 Task: Create List Workplace Safety in Board Sales Forecasting Techniques to Workspace General Accounting. Create List Occupational Health in Board Employee Offboarding to Workspace General Accounting. Create List Environmental Sustainability in Board Content Marketing Case Study Strategy and Execution to Workspace General Accounting
Action: Mouse moved to (48, 343)
Screenshot: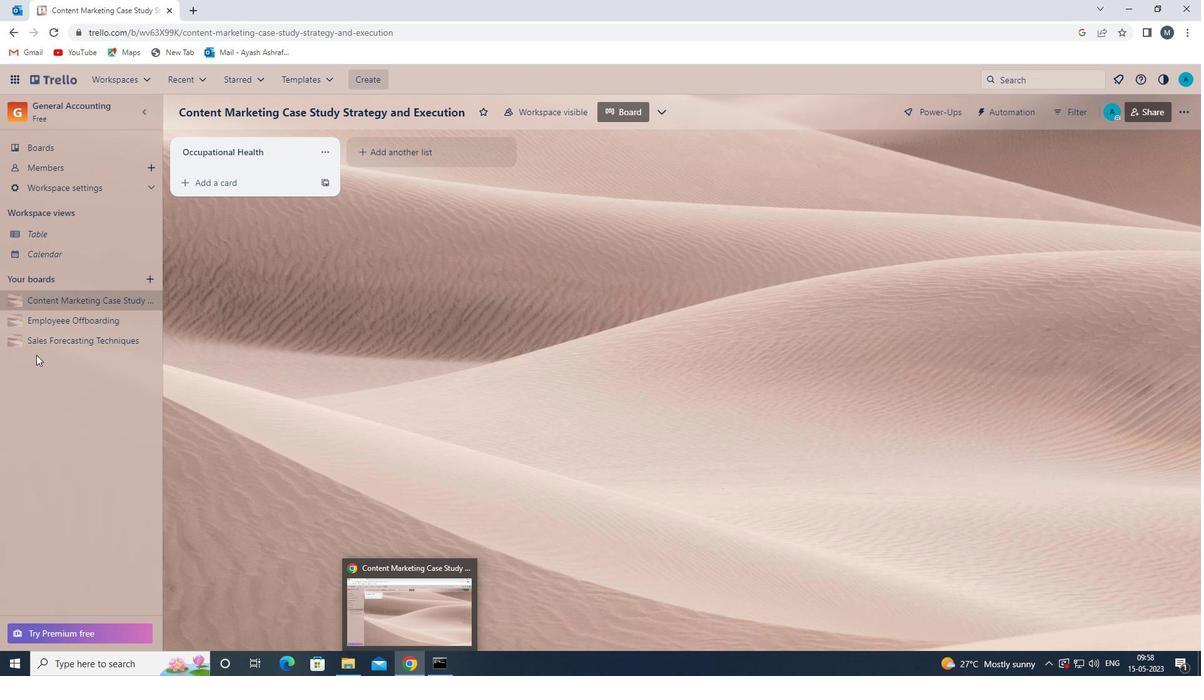 
Action: Mouse pressed left at (48, 343)
Screenshot: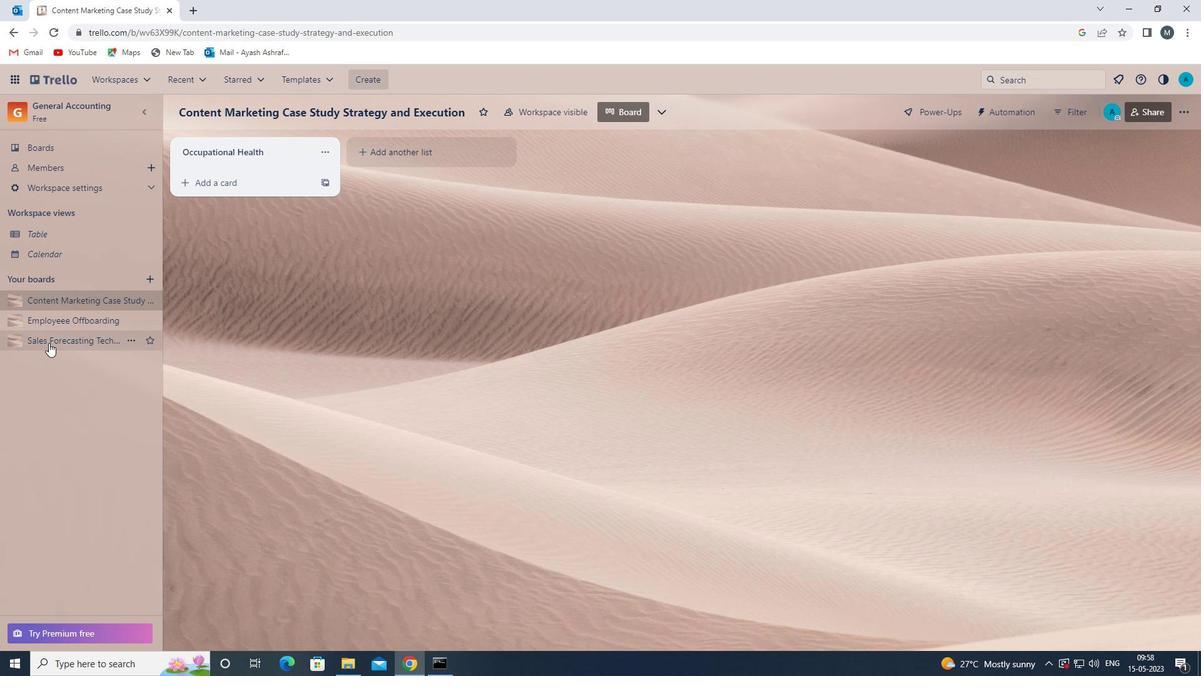 
Action: Mouse moved to (387, 155)
Screenshot: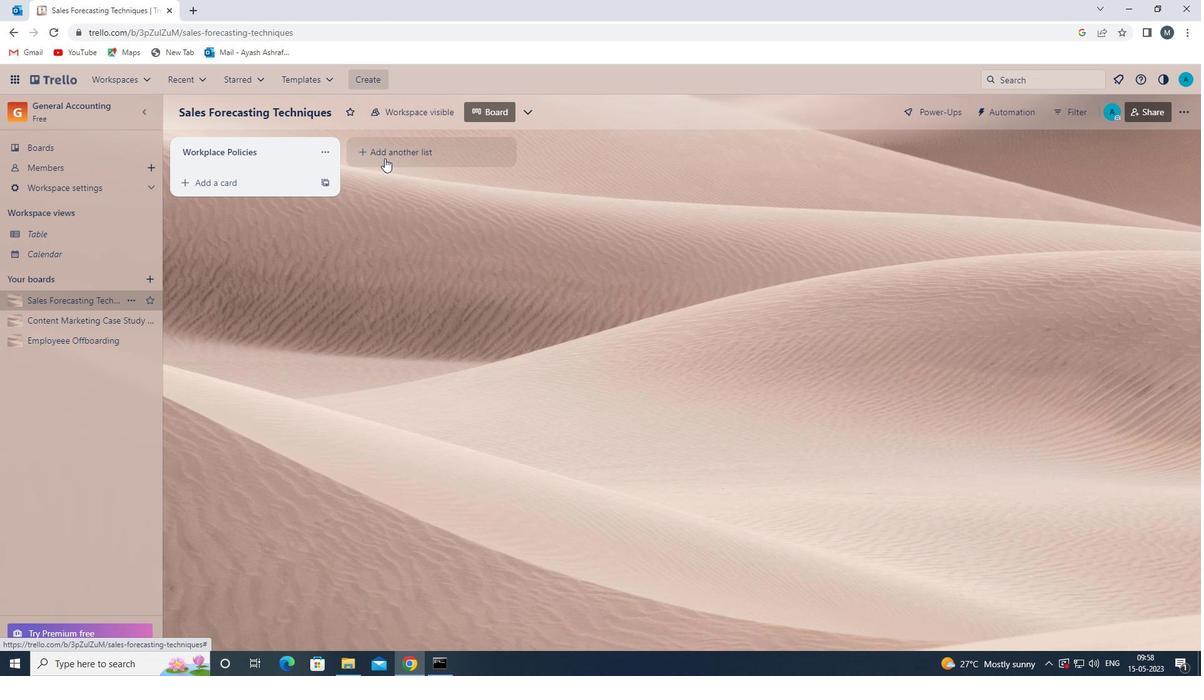 
Action: Mouse pressed left at (387, 155)
Screenshot: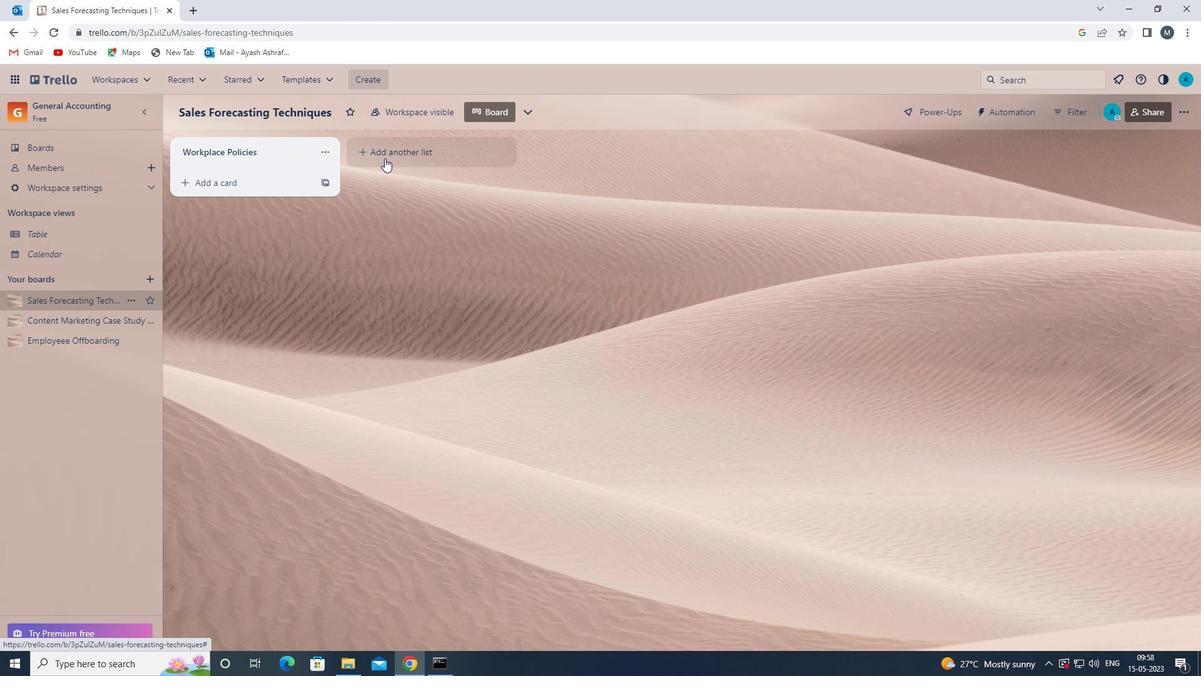 
Action: Mouse moved to (381, 153)
Screenshot: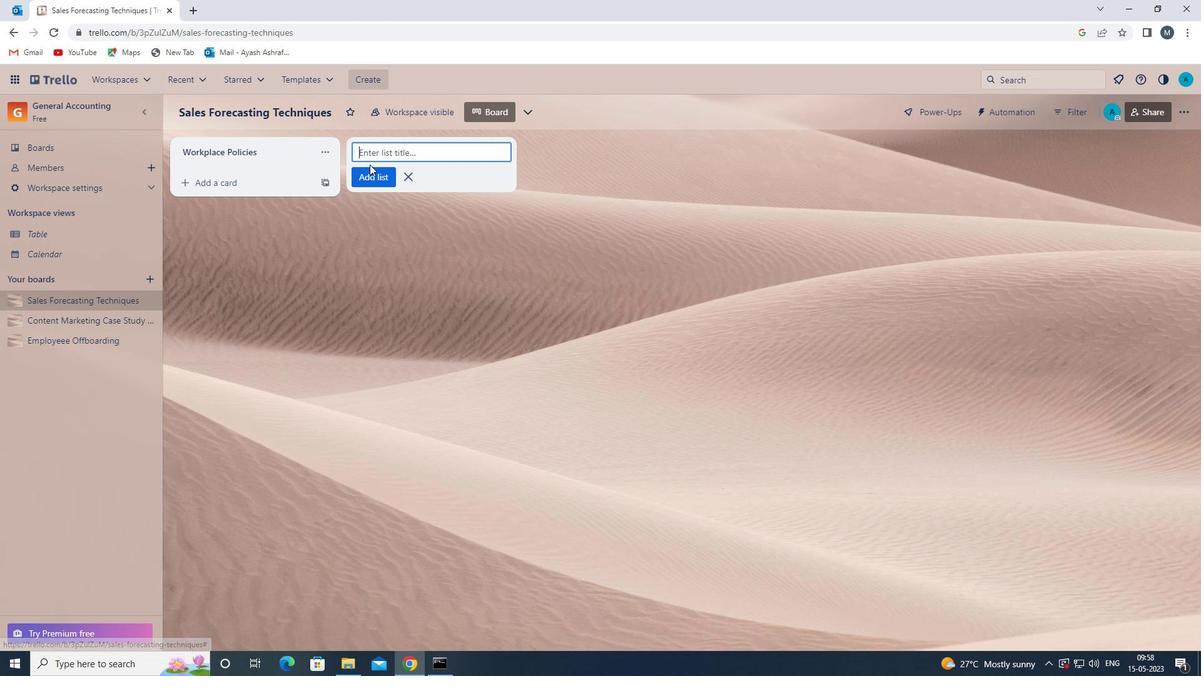 
Action: Mouse pressed left at (381, 153)
Screenshot: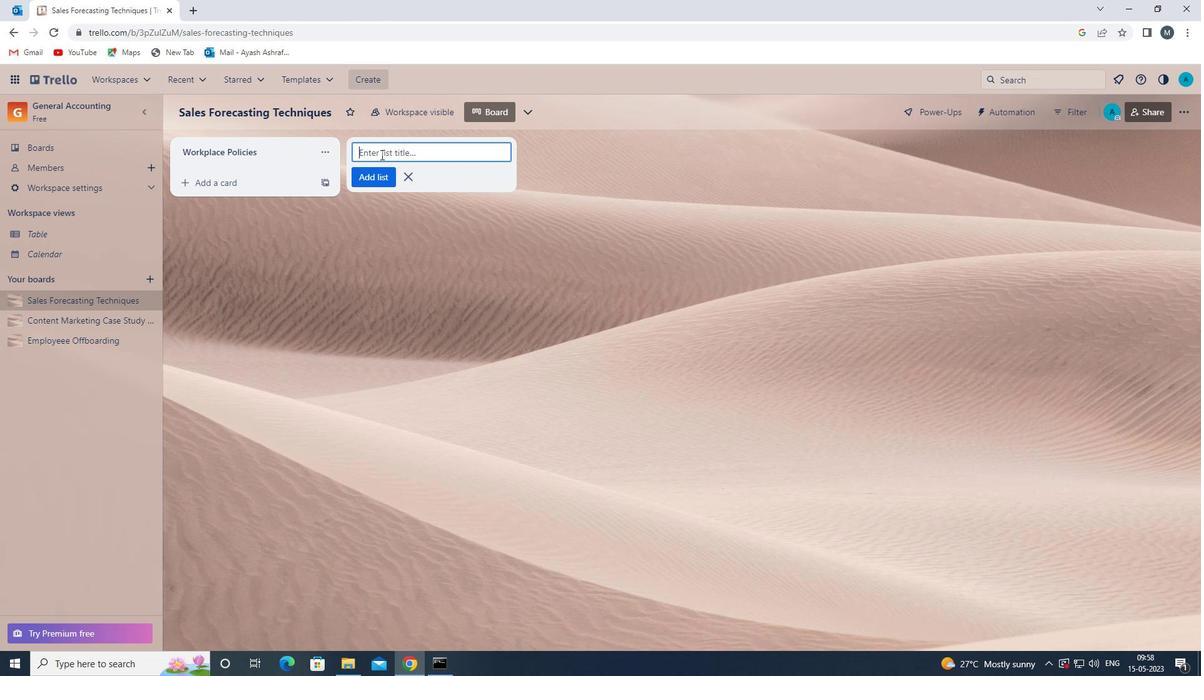 
Action: Key pressed <Key.shift>WORKPLACE<Key.space><Key.shift><Key.shift><Key.shift><Key.shift><Key.shift>SAFETY<Key.space>
Screenshot: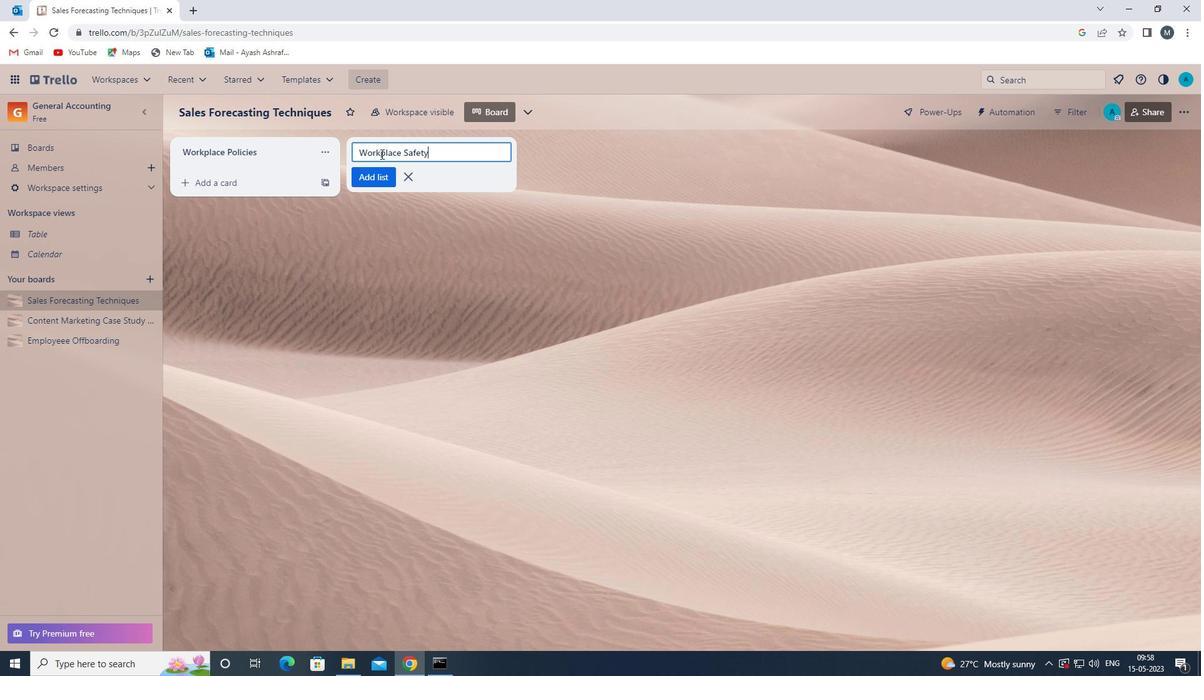 
Action: Mouse moved to (375, 180)
Screenshot: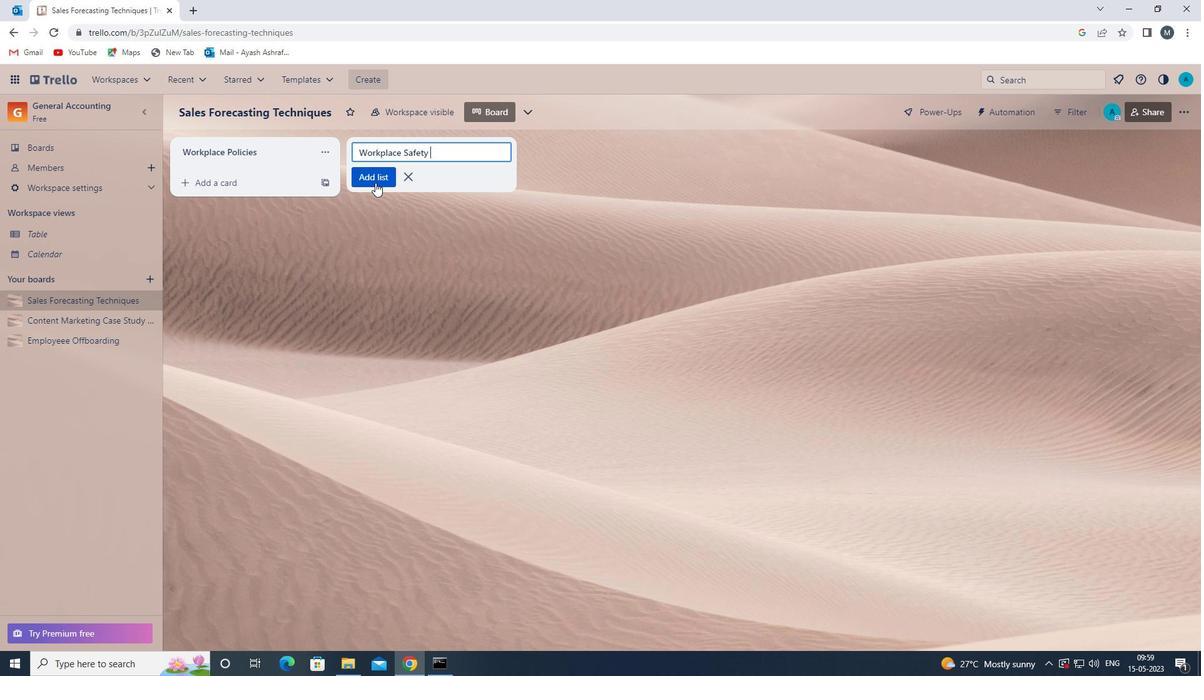 
Action: Mouse pressed left at (375, 180)
Screenshot: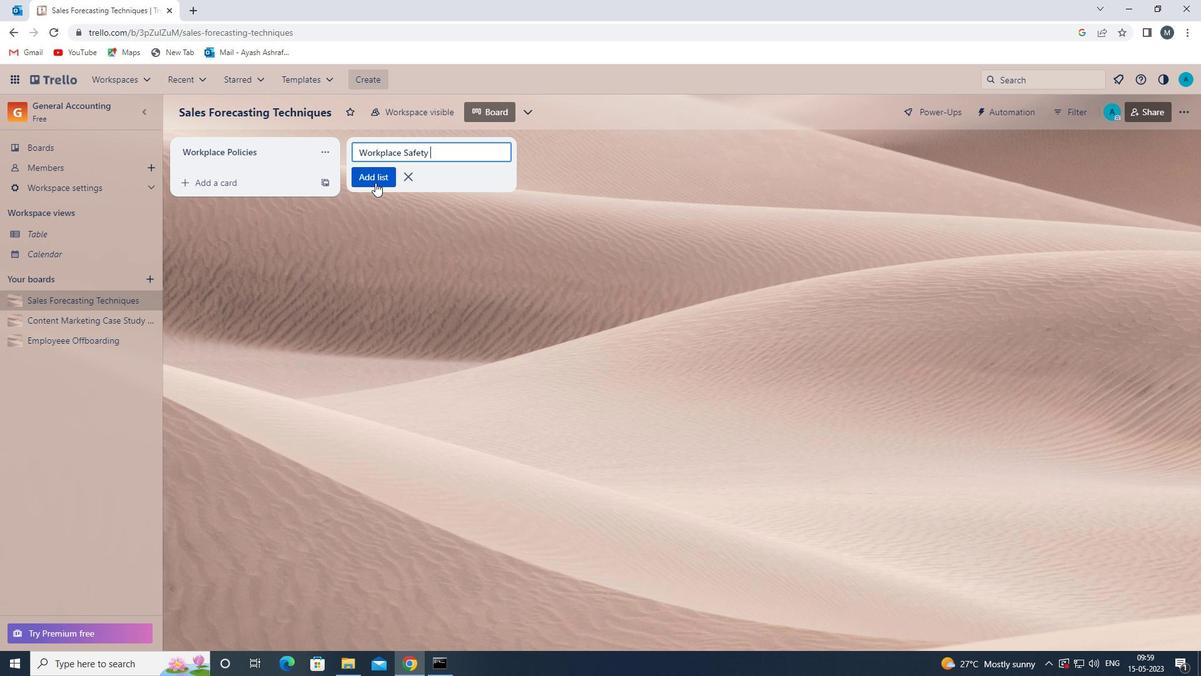
Action: Mouse moved to (341, 277)
Screenshot: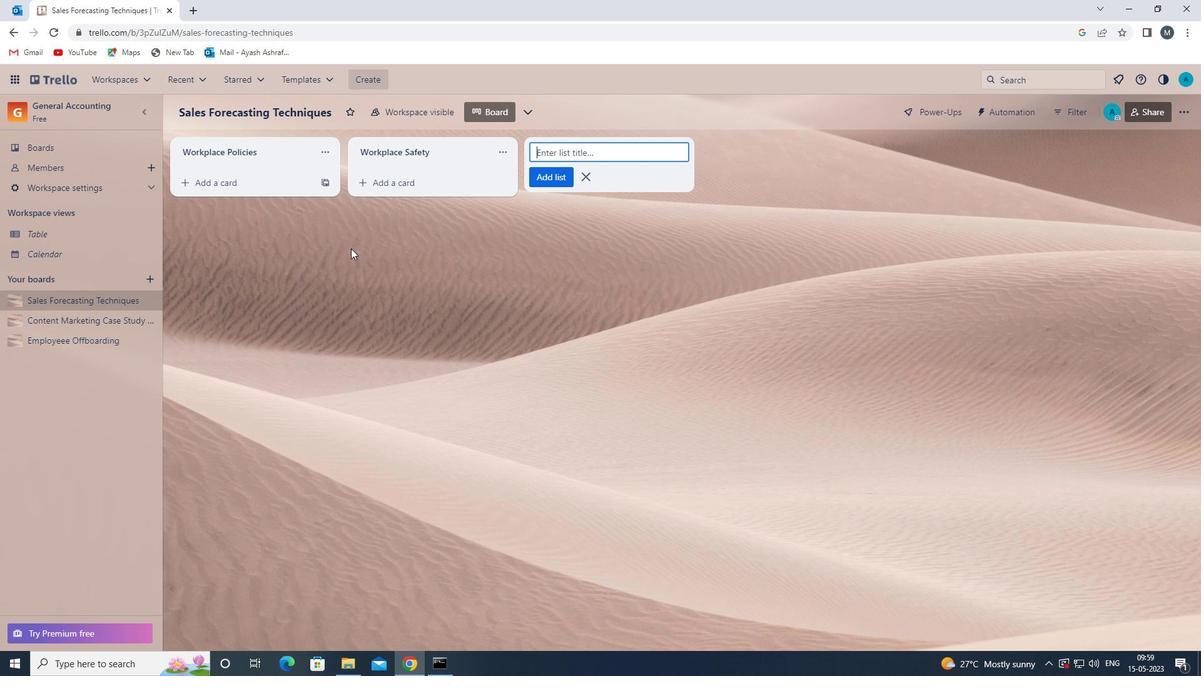 
Action: Mouse pressed left at (341, 277)
Screenshot: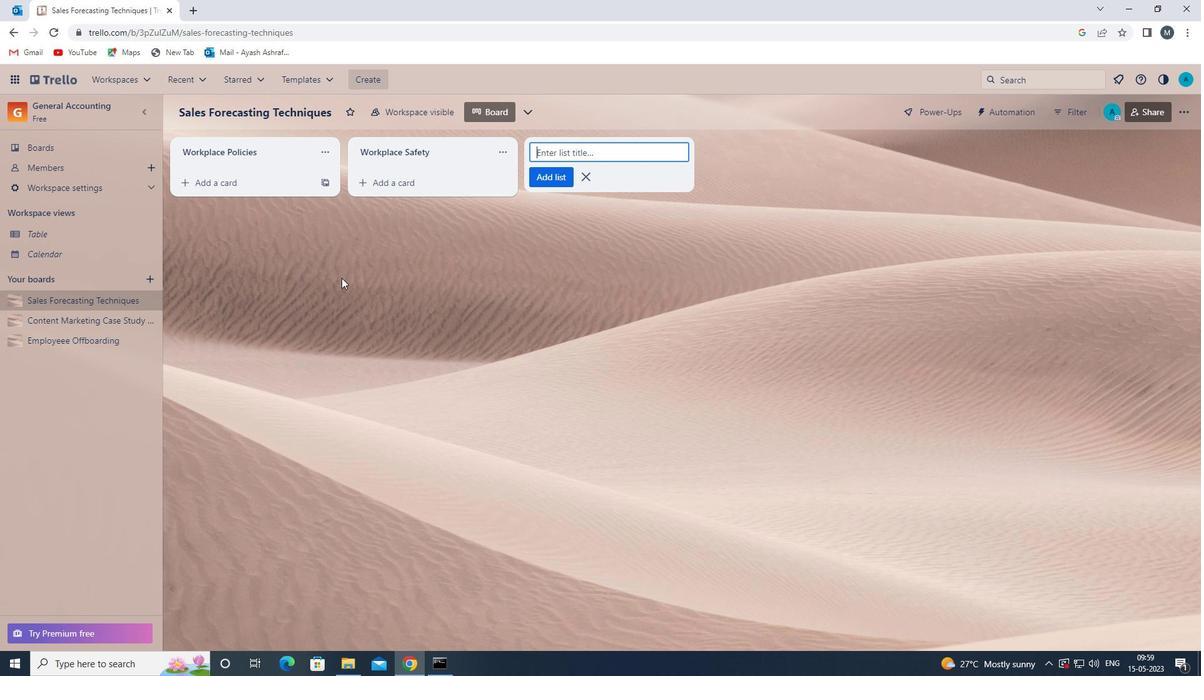 
Action: Mouse moved to (82, 334)
Screenshot: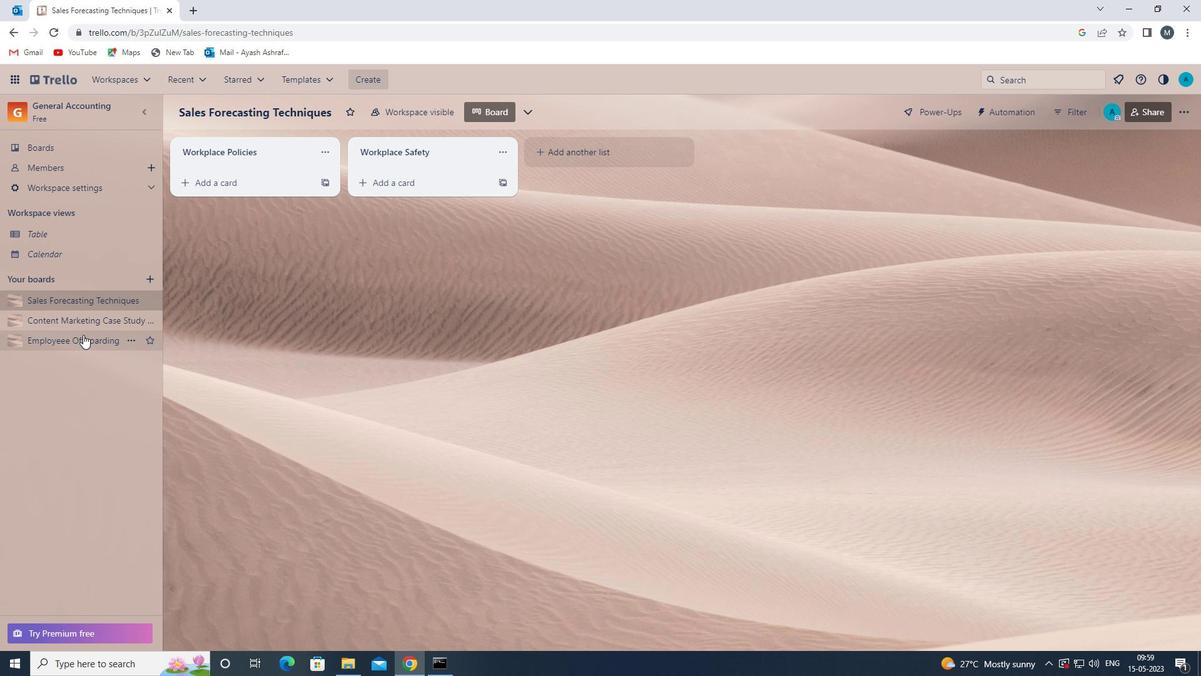 
Action: Mouse pressed left at (82, 334)
Screenshot: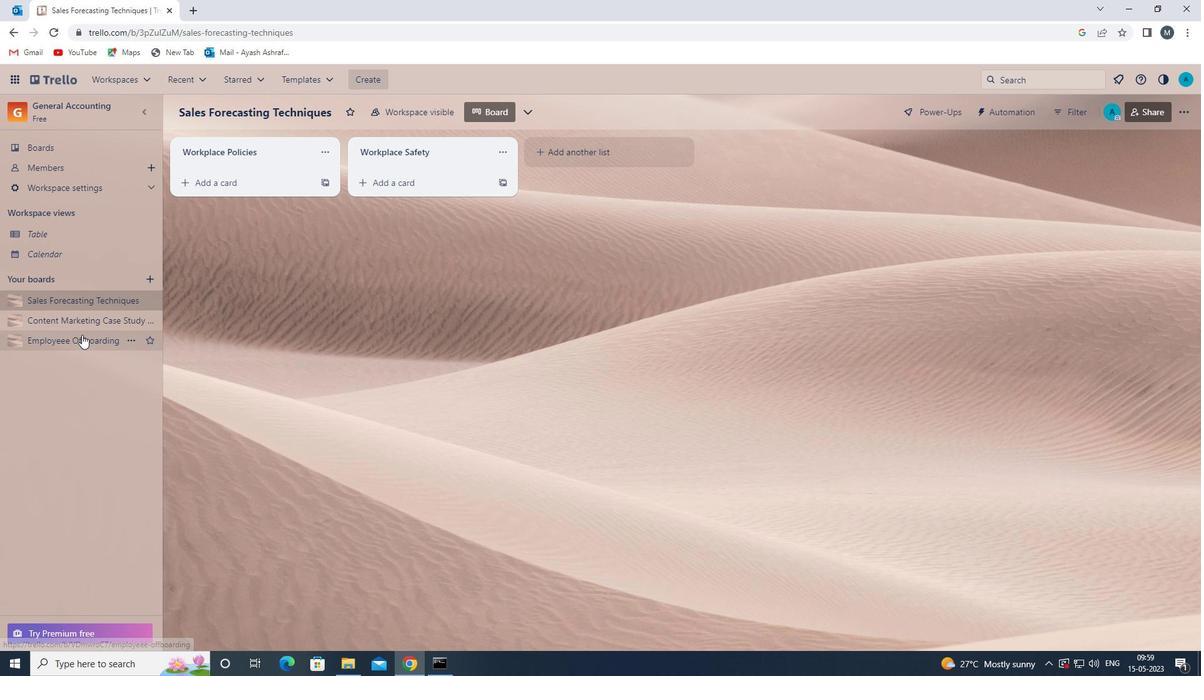 
Action: Mouse moved to (416, 158)
Screenshot: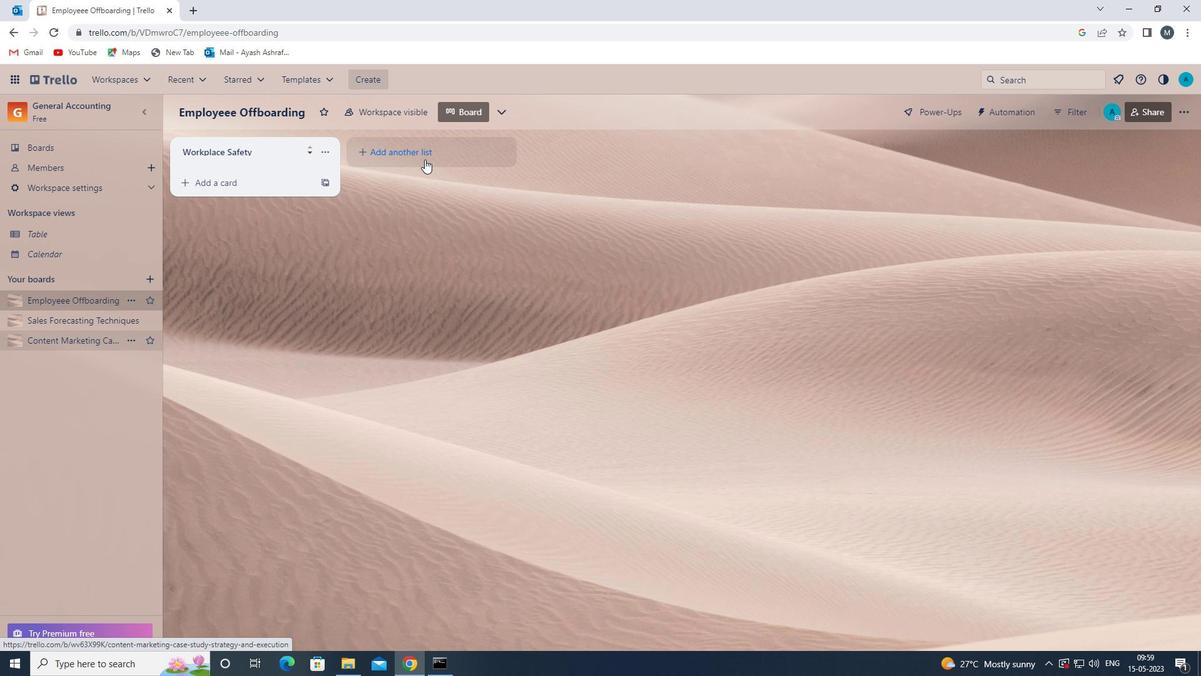 
Action: Mouse pressed left at (416, 158)
Screenshot: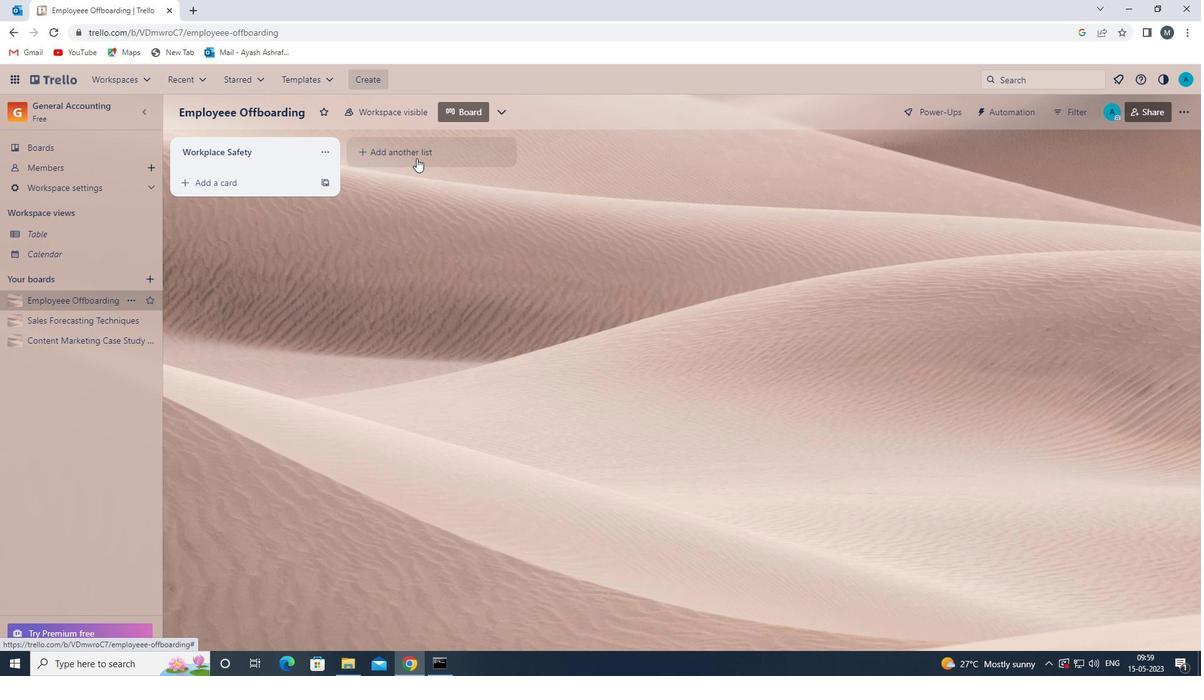 
Action: Mouse moved to (418, 153)
Screenshot: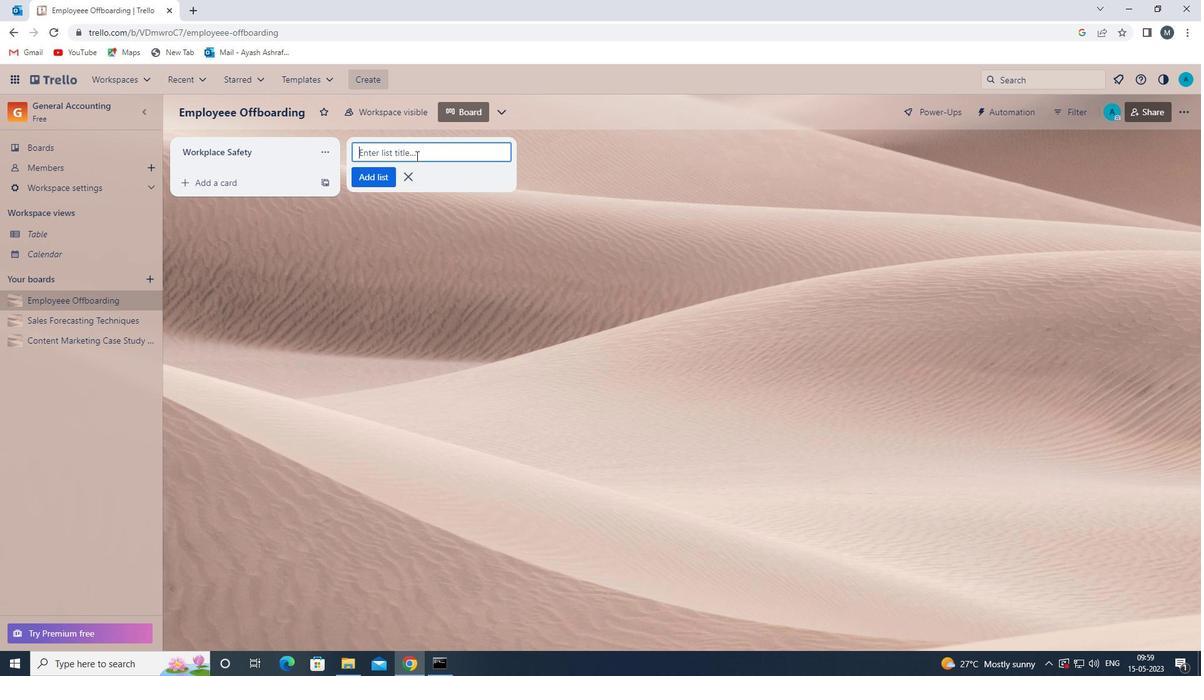
Action: Mouse pressed left at (418, 153)
Screenshot: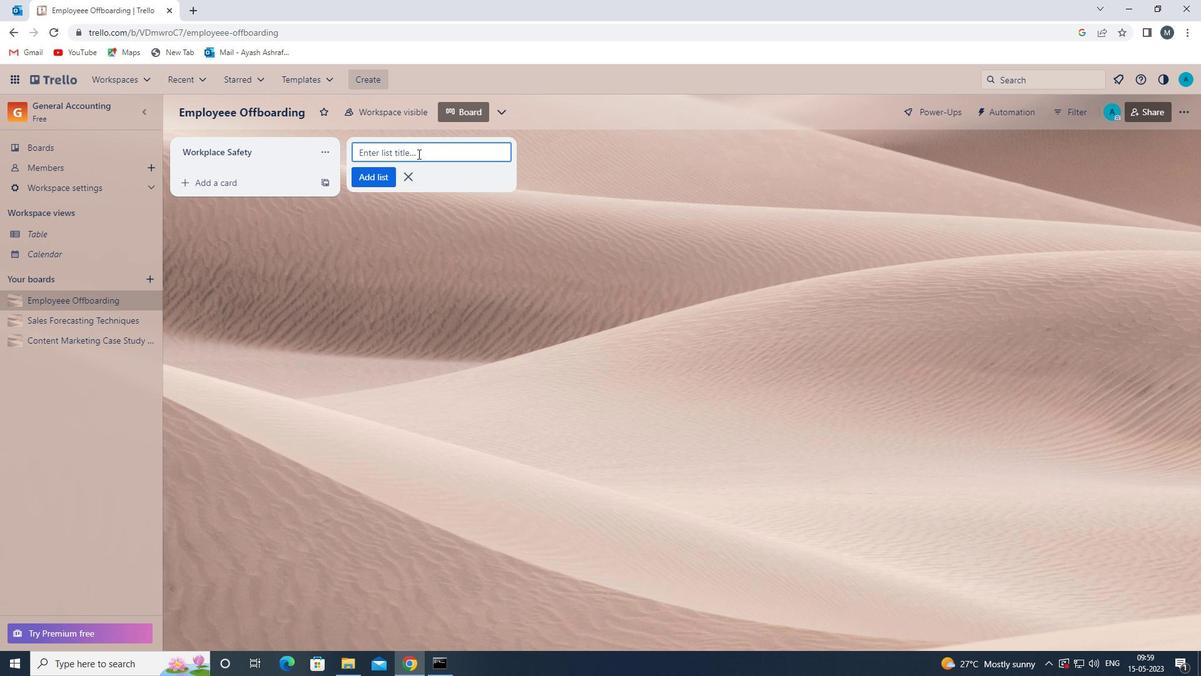 
Action: Key pressed <Key.shift>OCCUPATIONAL<Key.space><Key.shift>HEALTH<Key.space>
Screenshot: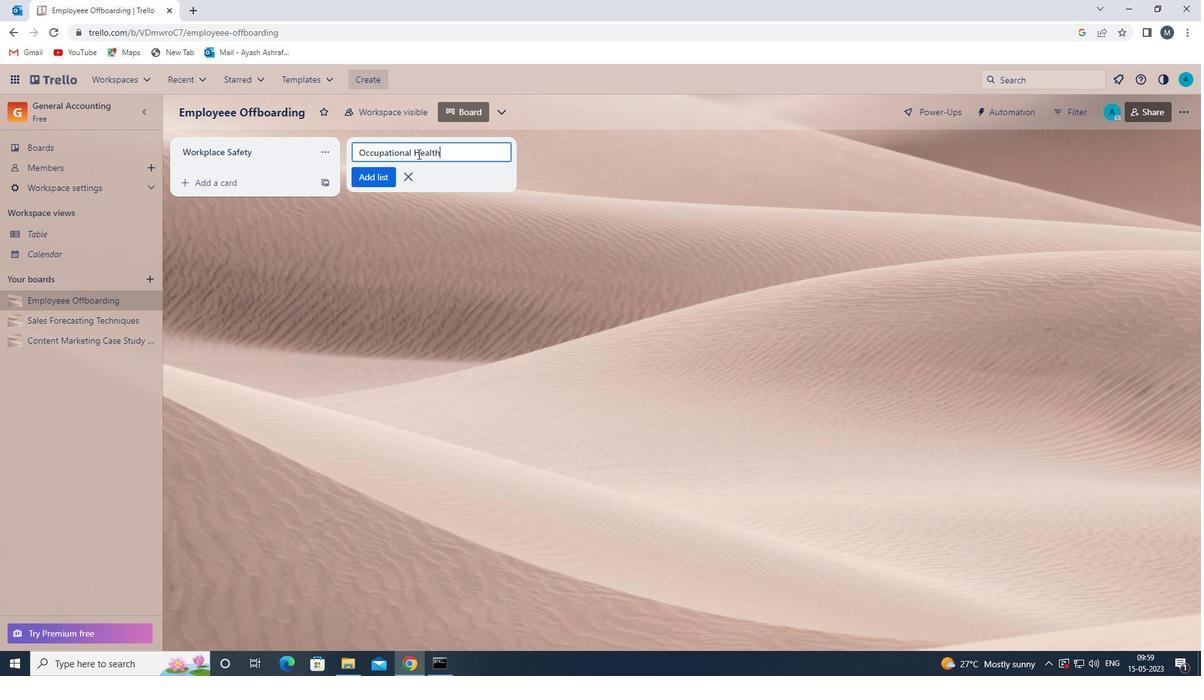 
Action: Mouse moved to (366, 179)
Screenshot: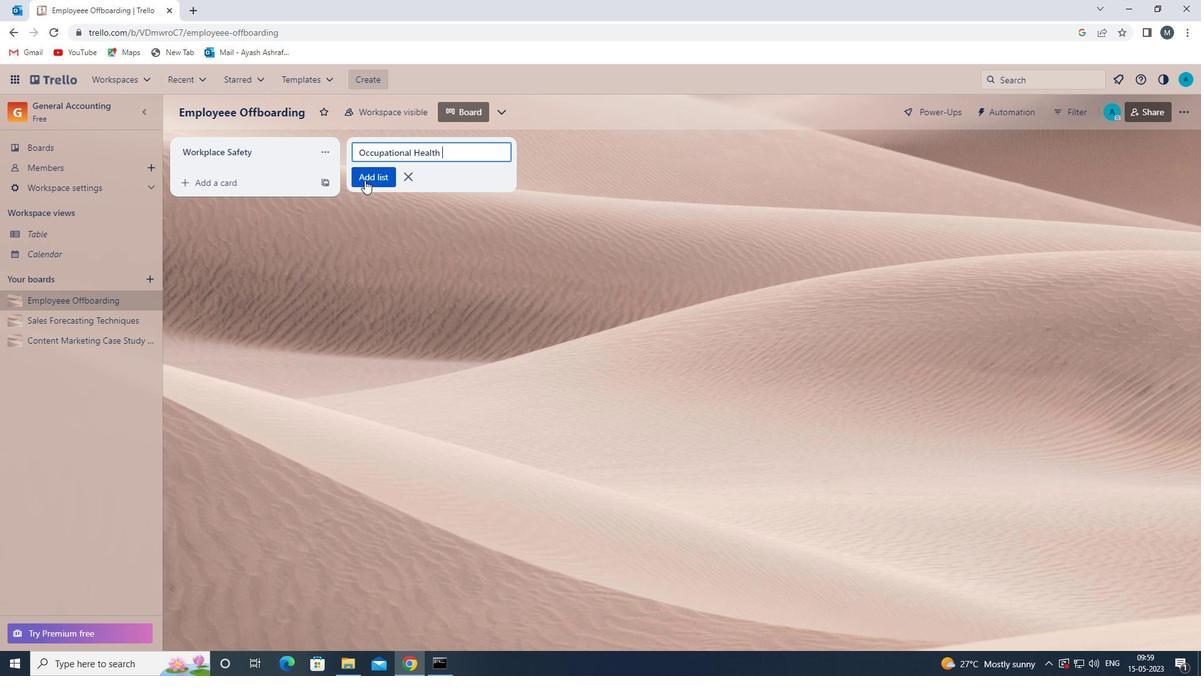 
Action: Mouse pressed left at (366, 179)
Screenshot: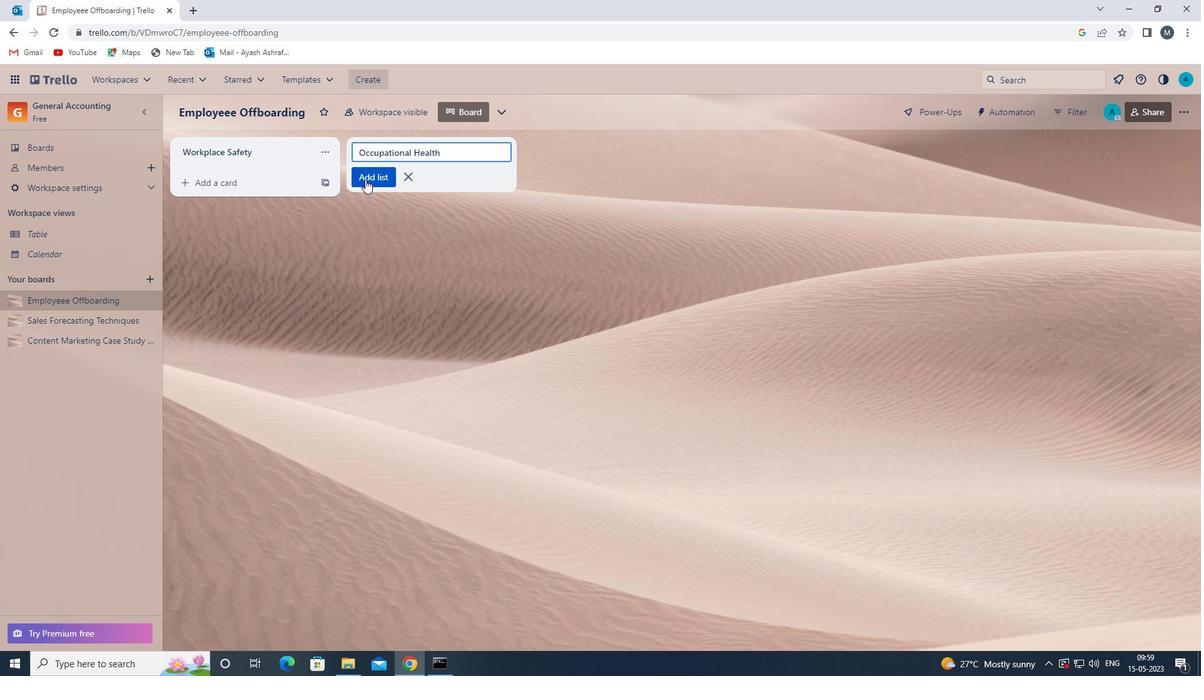 
Action: Mouse moved to (339, 292)
Screenshot: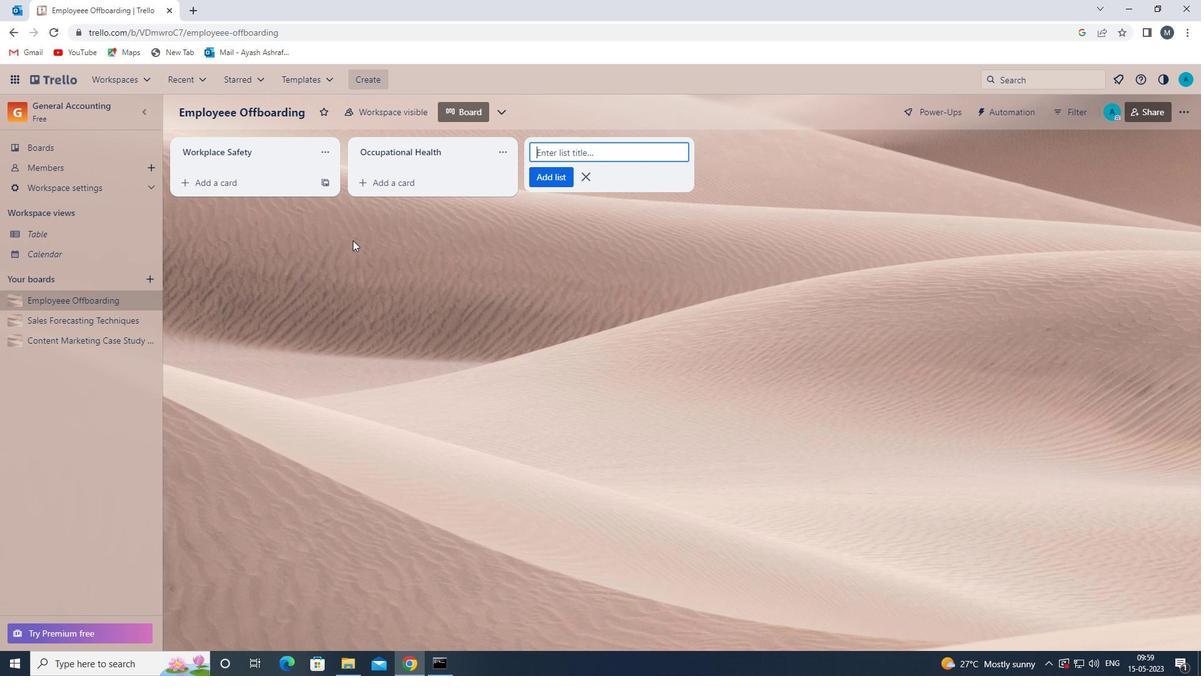 
Action: Mouse pressed left at (339, 292)
Screenshot: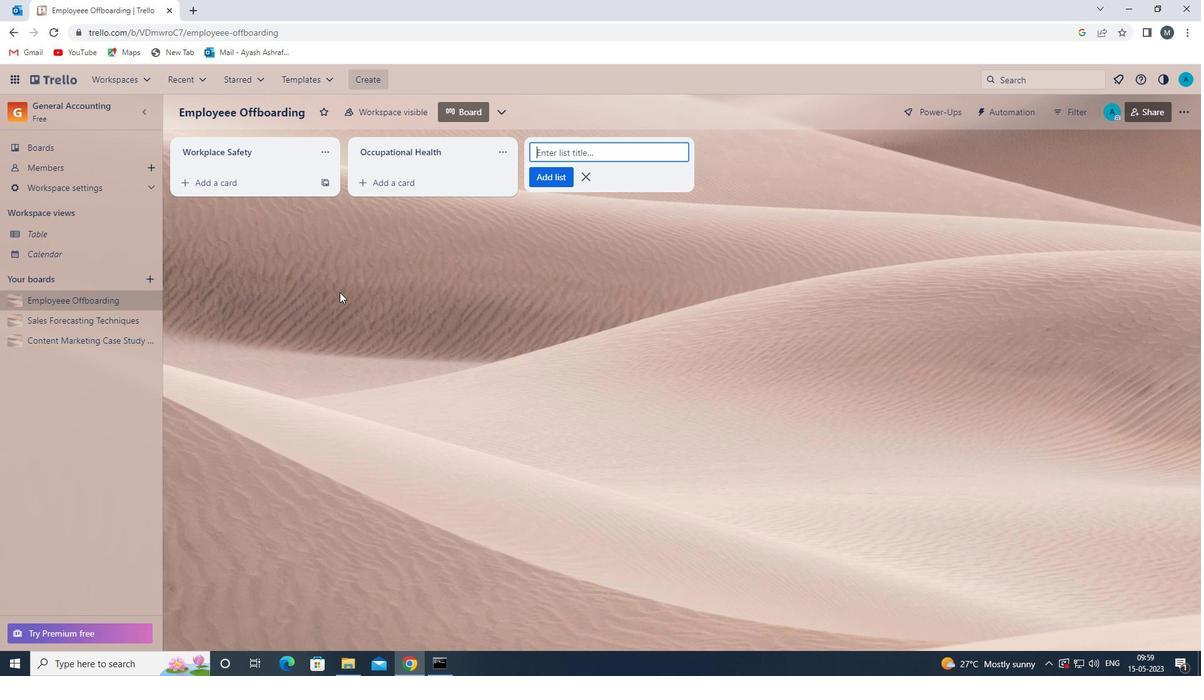 
Action: Mouse moved to (35, 341)
Screenshot: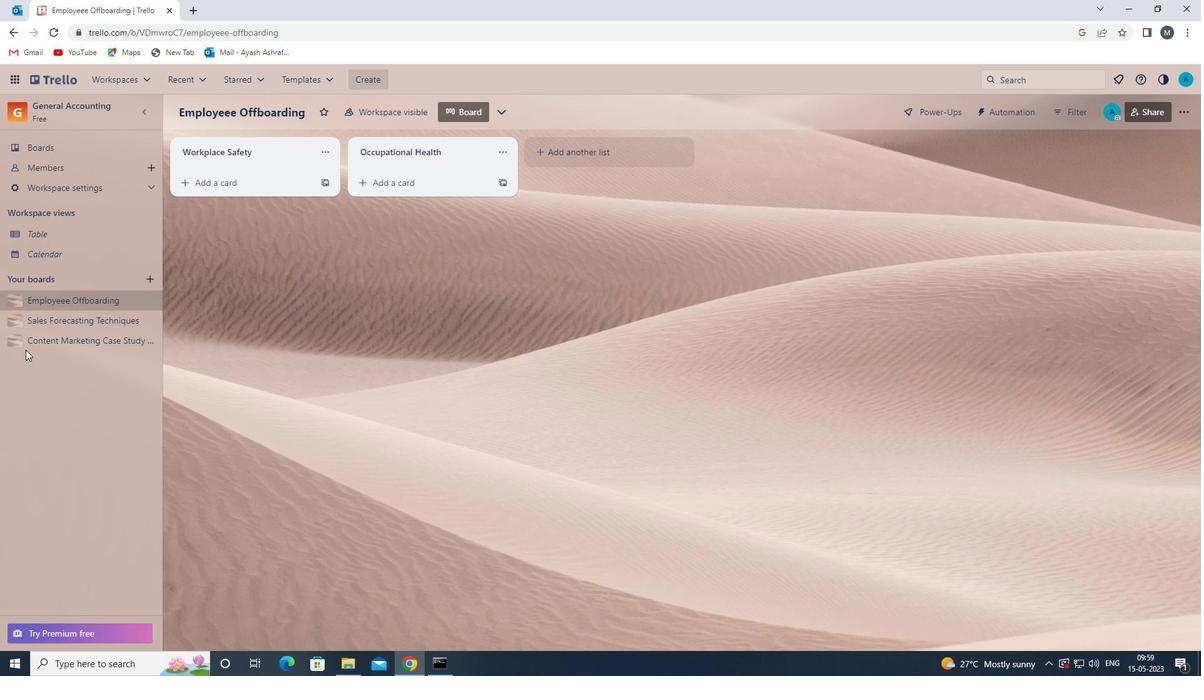 
Action: Mouse pressed left at (35, 341)
Screenshot: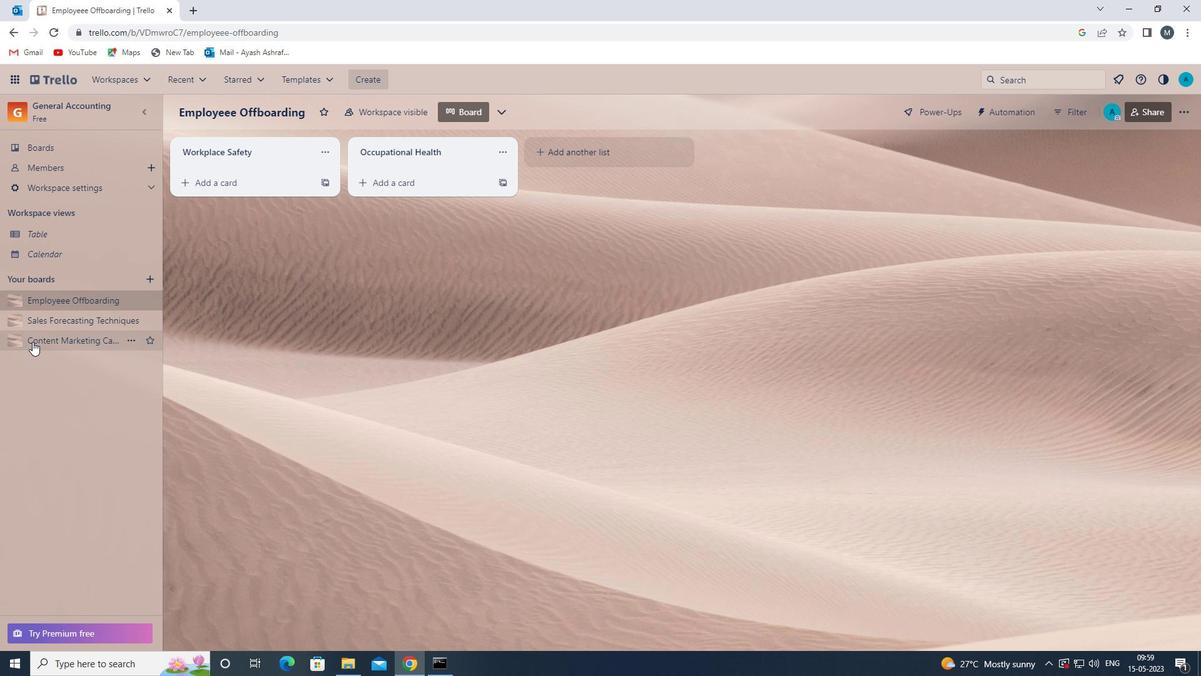
Action: Mouse moved to (370, 150)
Screenshot: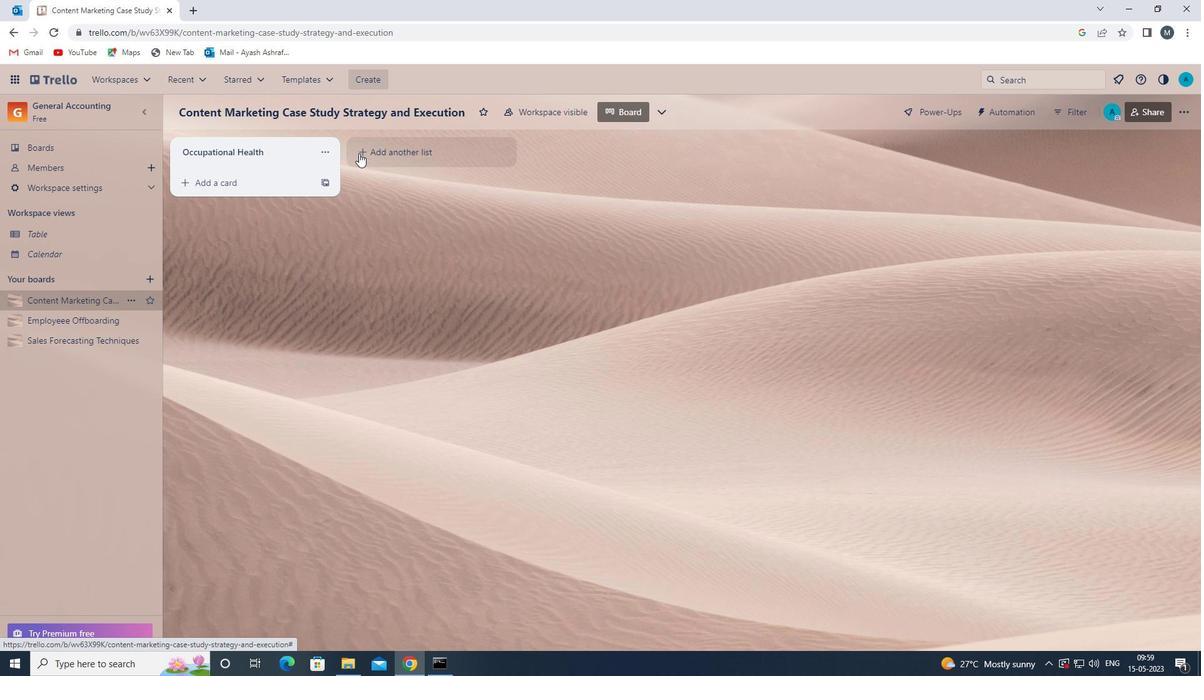 
Action: Mouse pressed left at (370, 150)
Screenshot: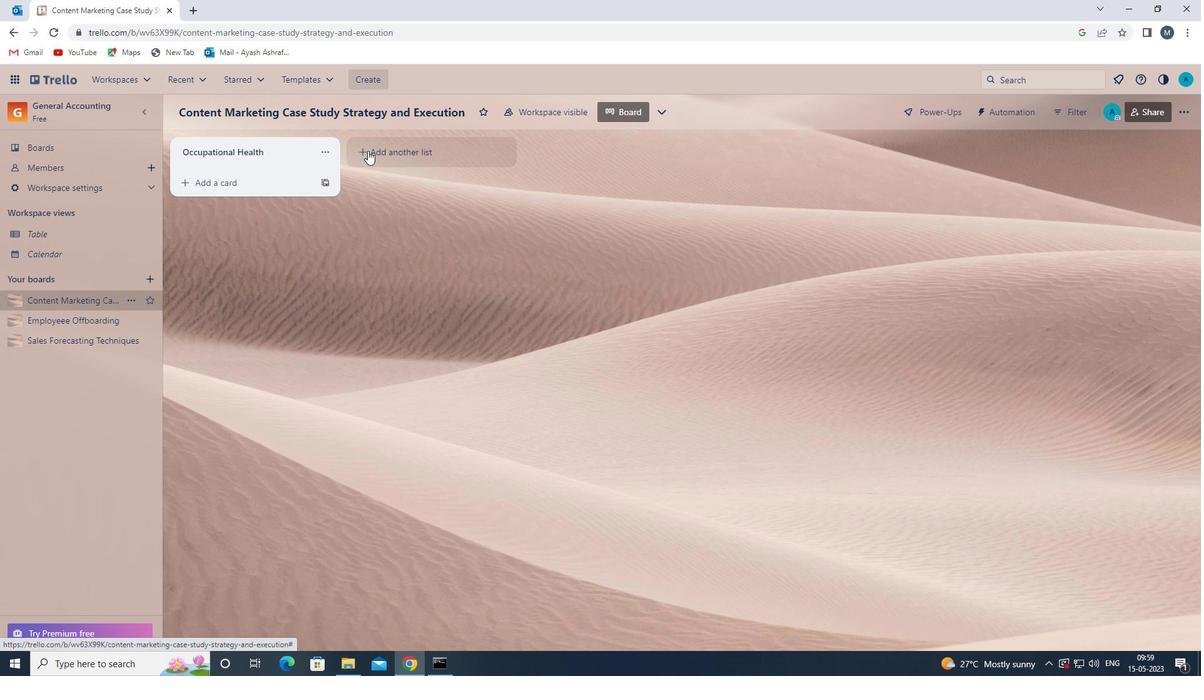 
Action: Mouse moved to (389, 147)
Screenshot: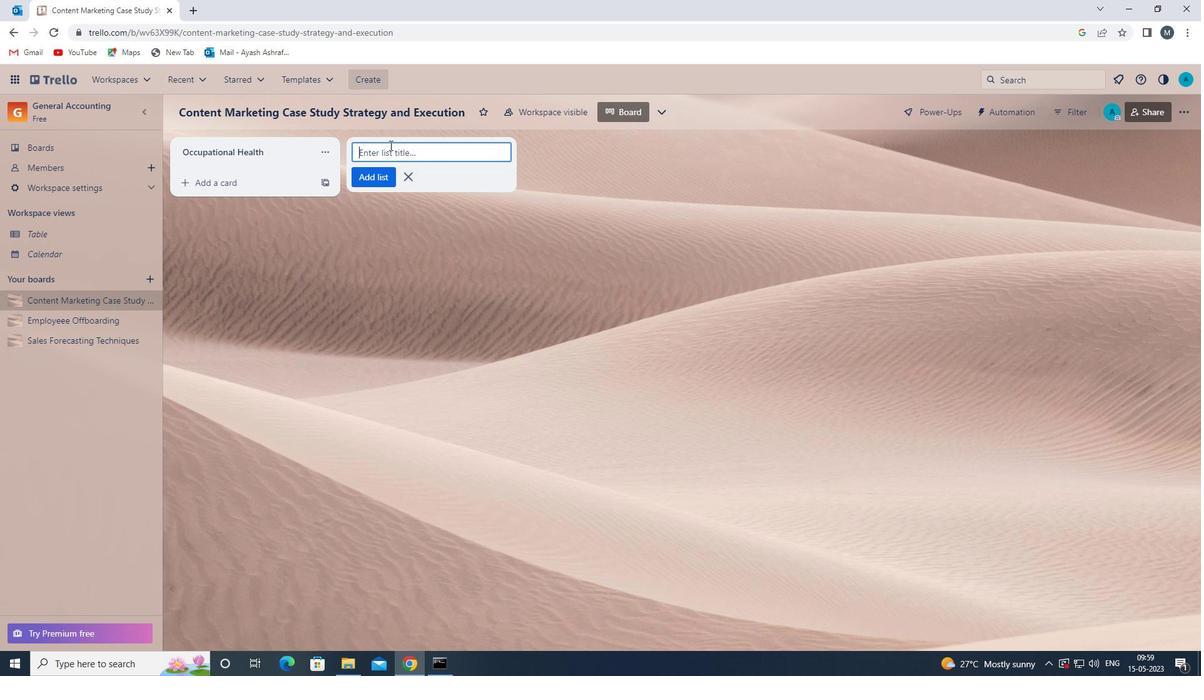 
Action: Mouse pressed left at (389, 147)
Screenshot: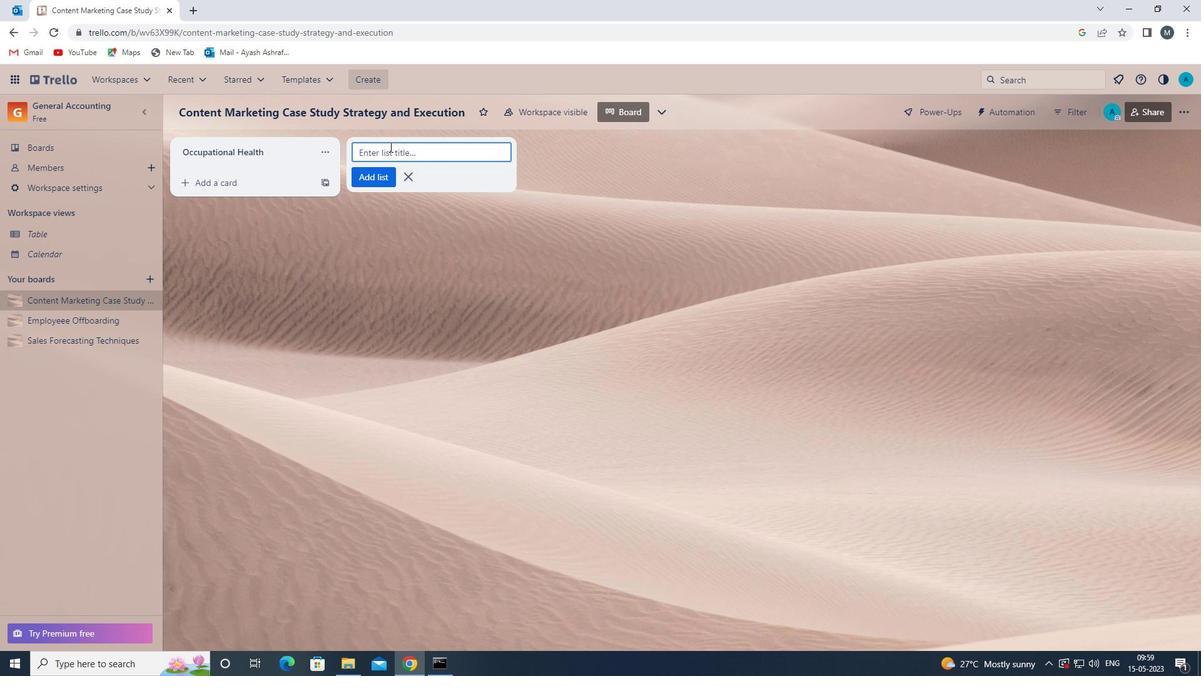 
Action: Mouse moved to (389, 148)
Screenshot: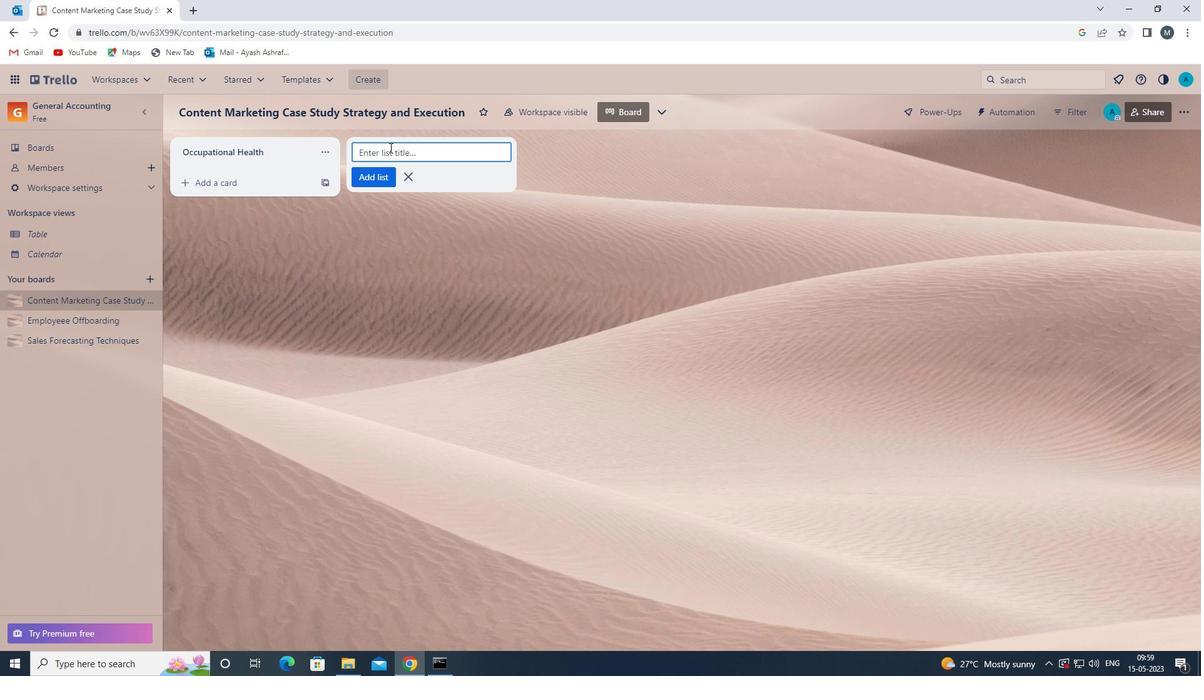 
Action: Key pressed <Key.shift>ENVIRONMENTAL<Key.space><Key.shift>SUSTAINABILITY<Key.space>
Screenshot: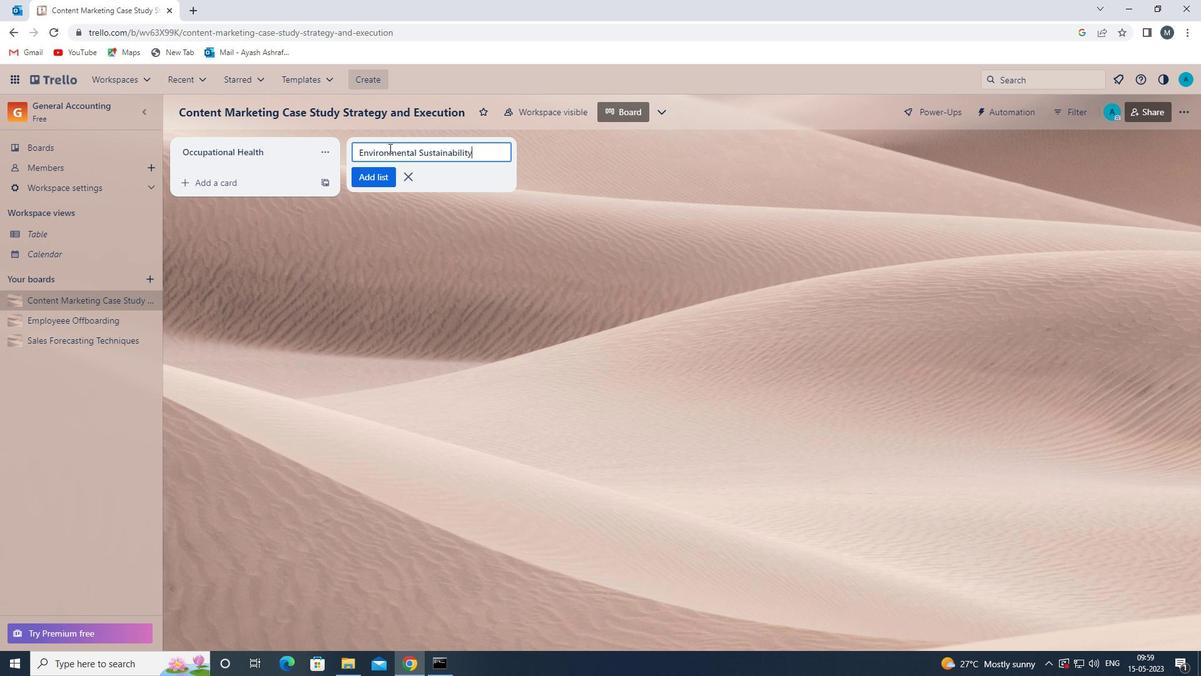 
Action: Mouse moved to (376, 179)
Screenshot: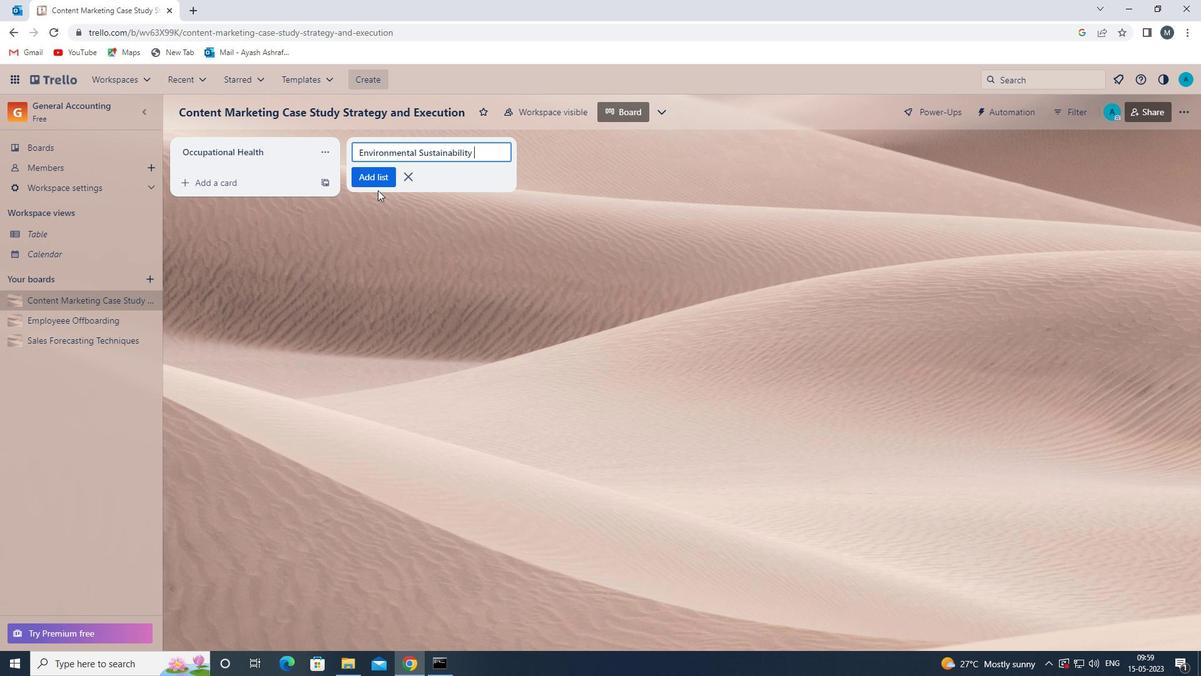 
Action: Mouse pressed left at (376, 179)
Screenshot: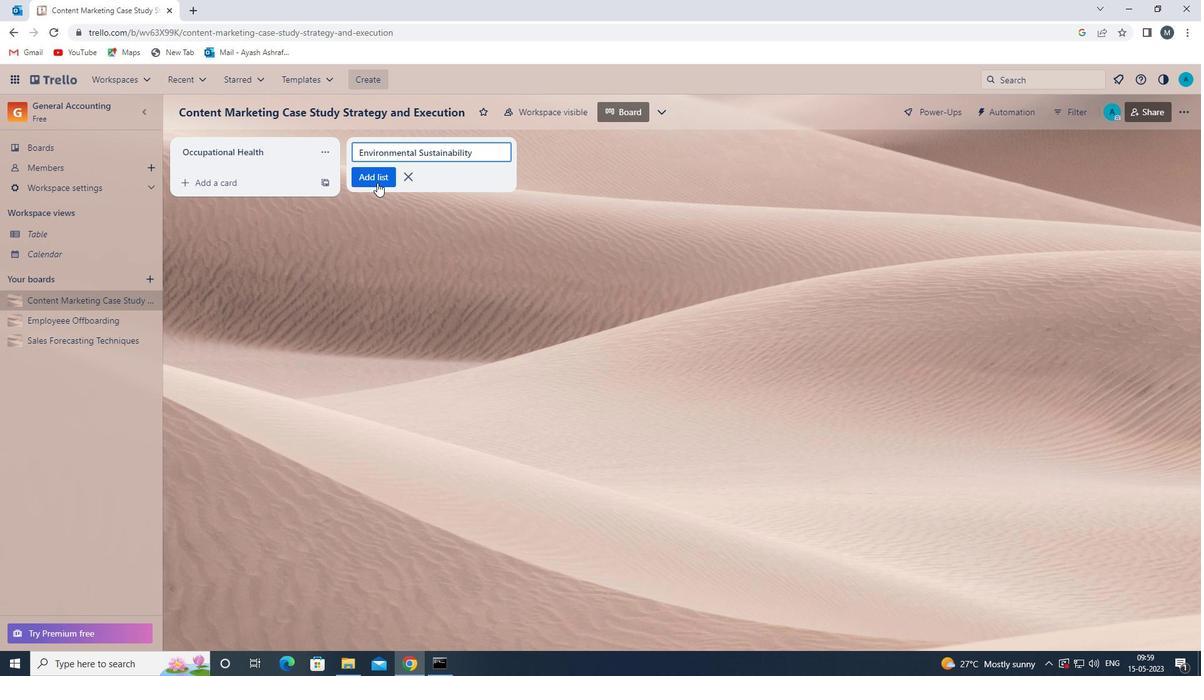 
Action: Mouse moved to (334, 310)
Screenshot: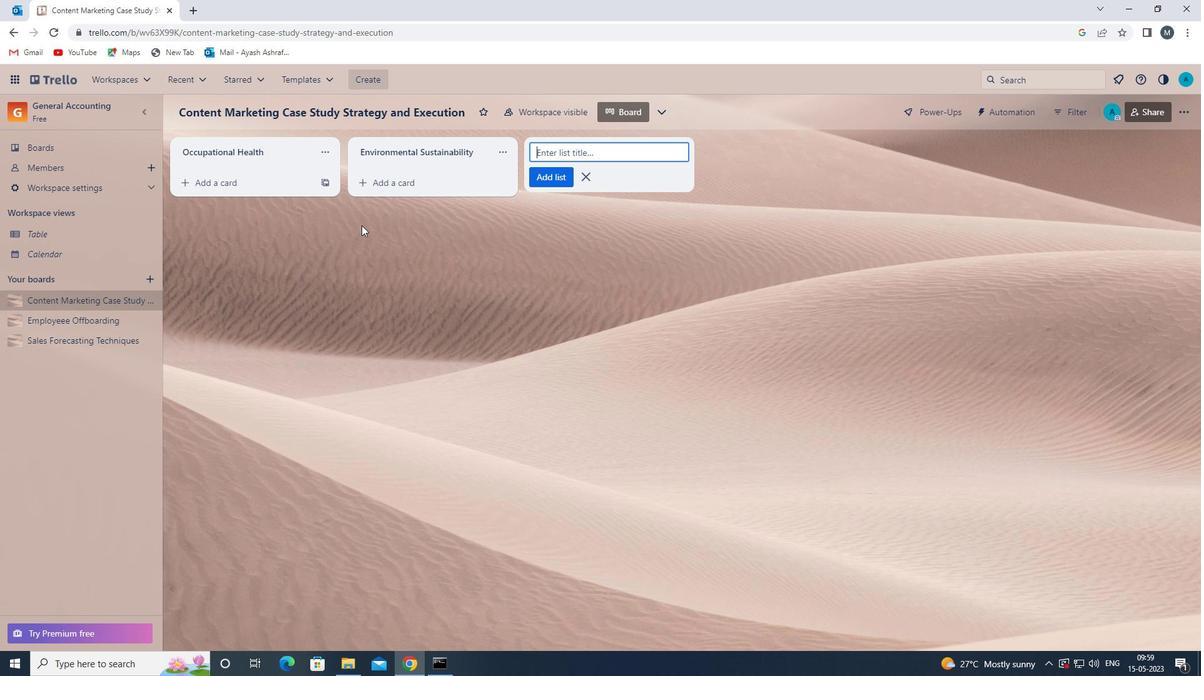 
Action: Mouse pressed left at (334, 310)
Screenshot: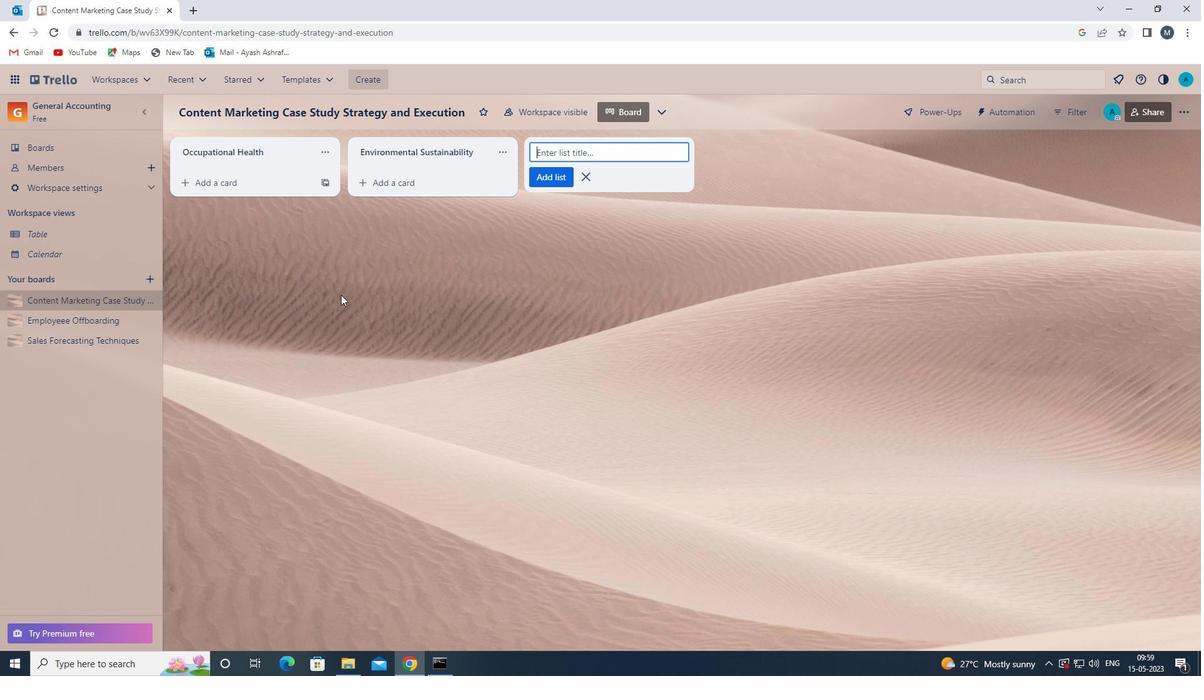 
